 Task: Add Marketing & Advertising.
Action: Mouse moved to (254, 76)
Screenshot: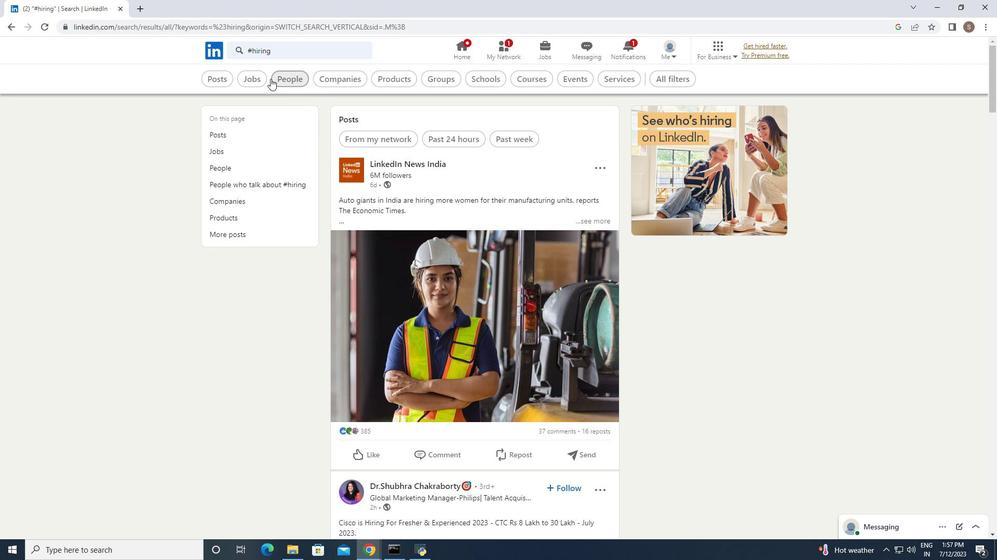 
Action: Mouse pressed left at (254, 76)
Screenshot: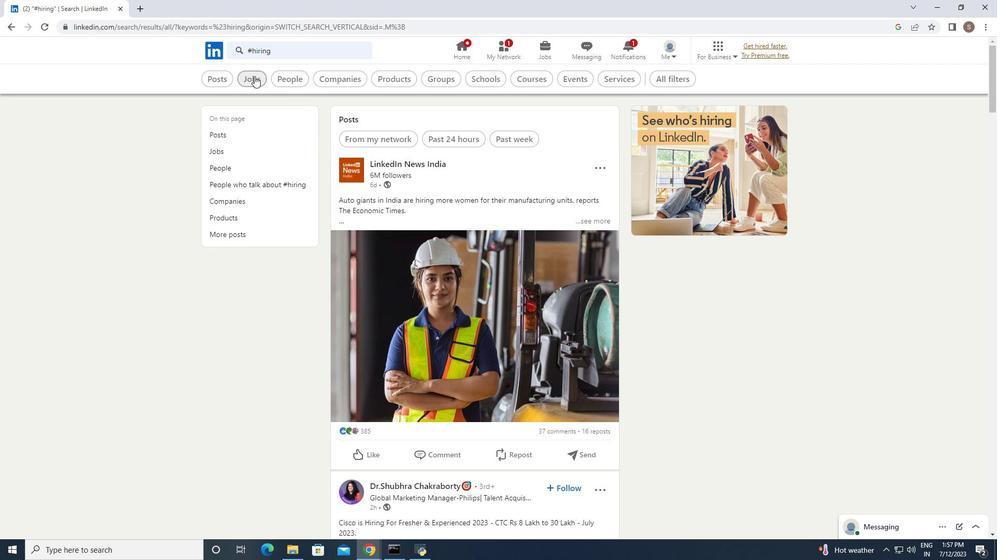 
Action: Mouse moved to (682, 76)
Screenshot: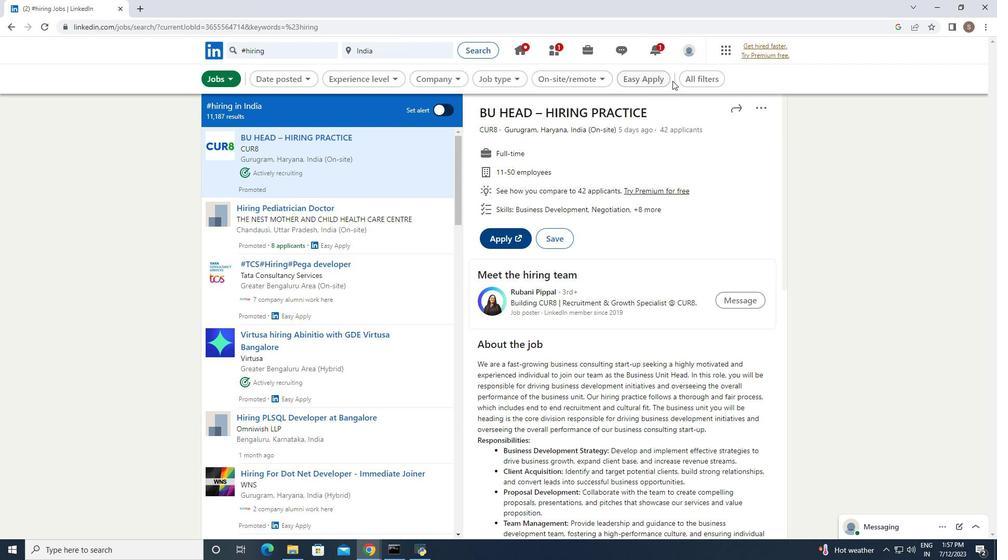 
Action: Mouse pressed left at (682, 76)
Screenshot: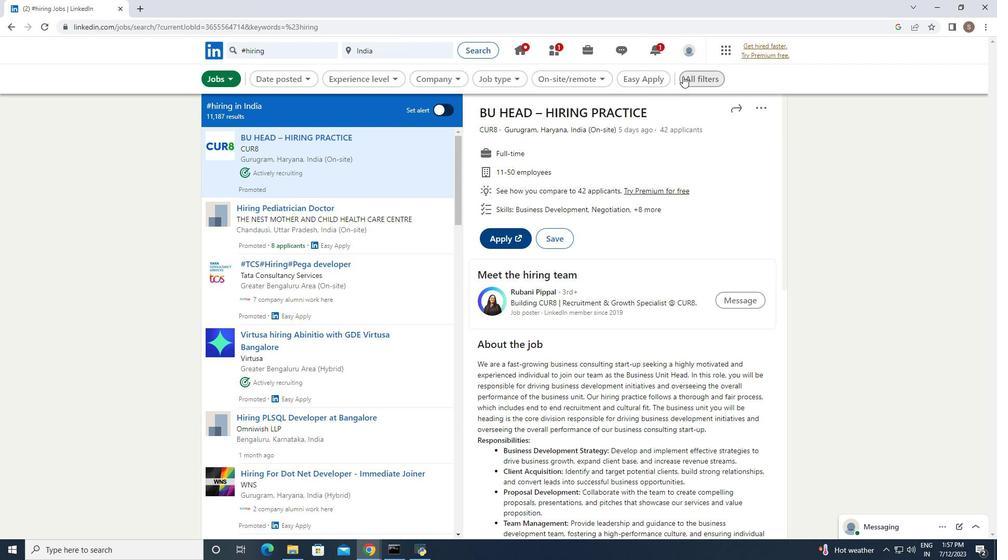 
Action: Mouse moved to (764, 450)
Screenshot: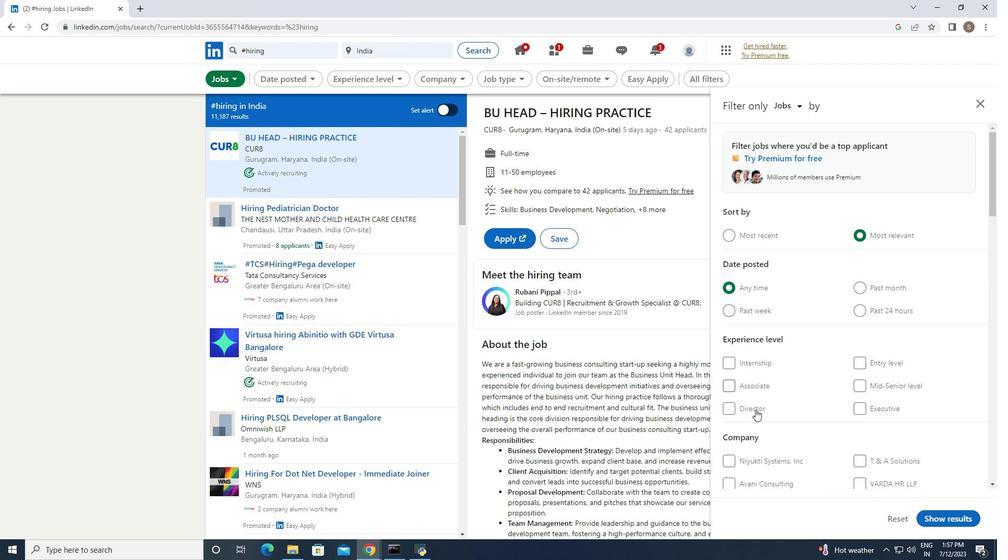 
Action: Mouse scrolled (764, 450) with delta (0, 0)
Screenshot: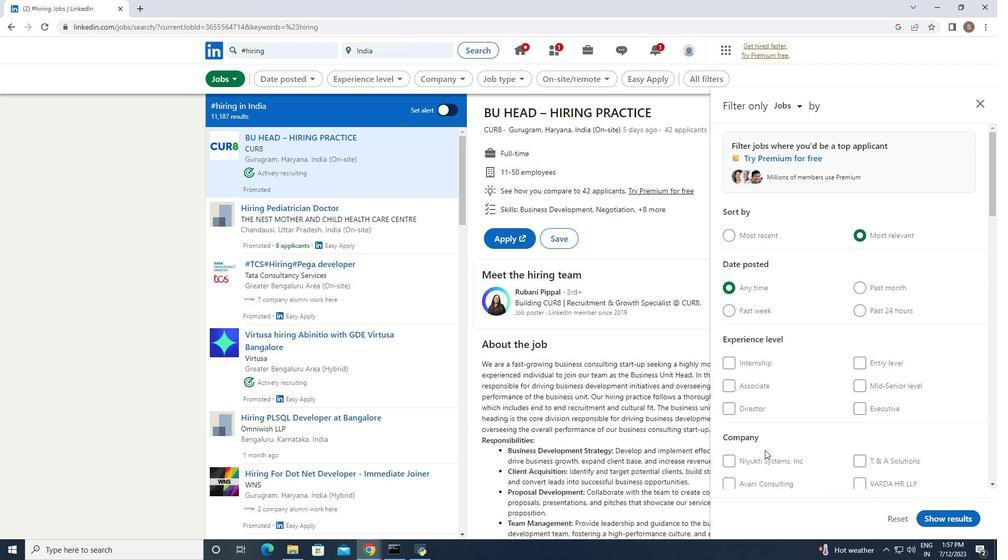 
Action: Mouse scrolled (764, 450) with delta (0, 0)
Screenshot: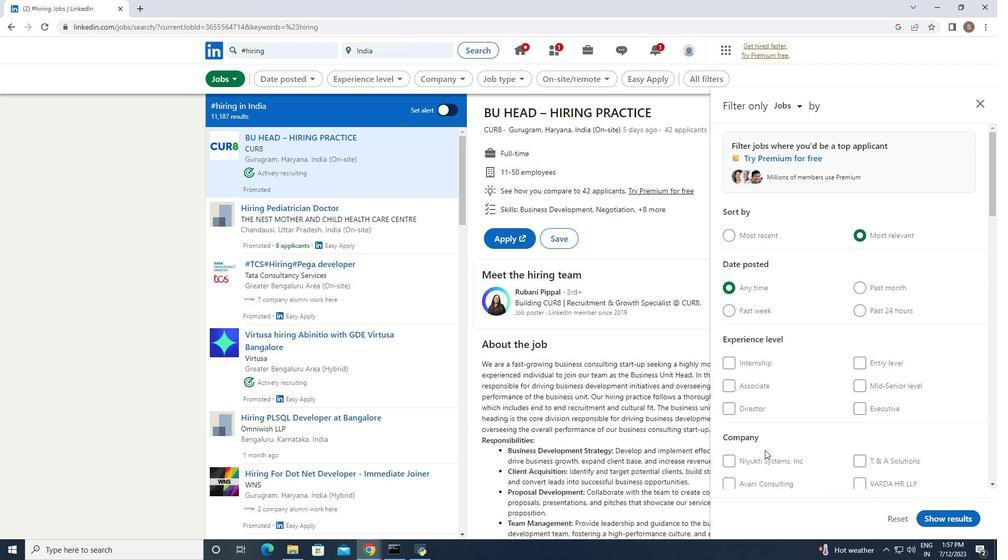 
Action: Mouse scrolled (764, 450) with delta (0, 0)
Screenshot: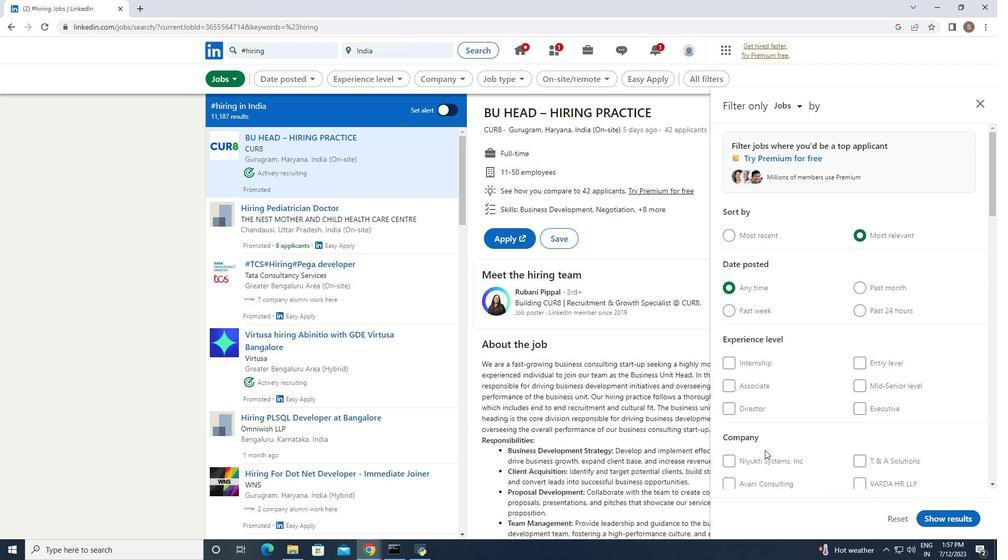 
Action: Mouse scrolled (764, 450) with delta (0, 0)
Screenshot: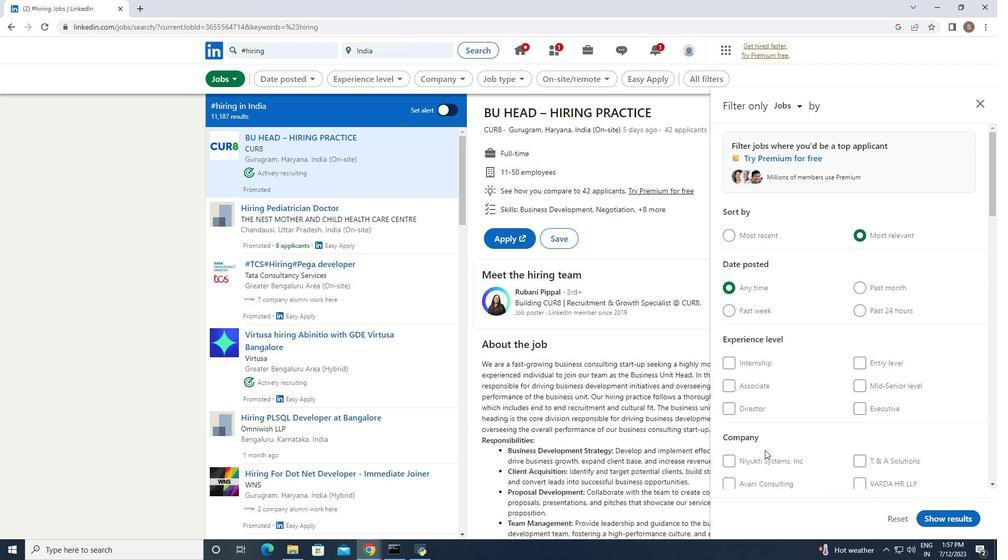 
Action: Mouse scrolled (764, 450) with delta (0, 0)
Screenshot: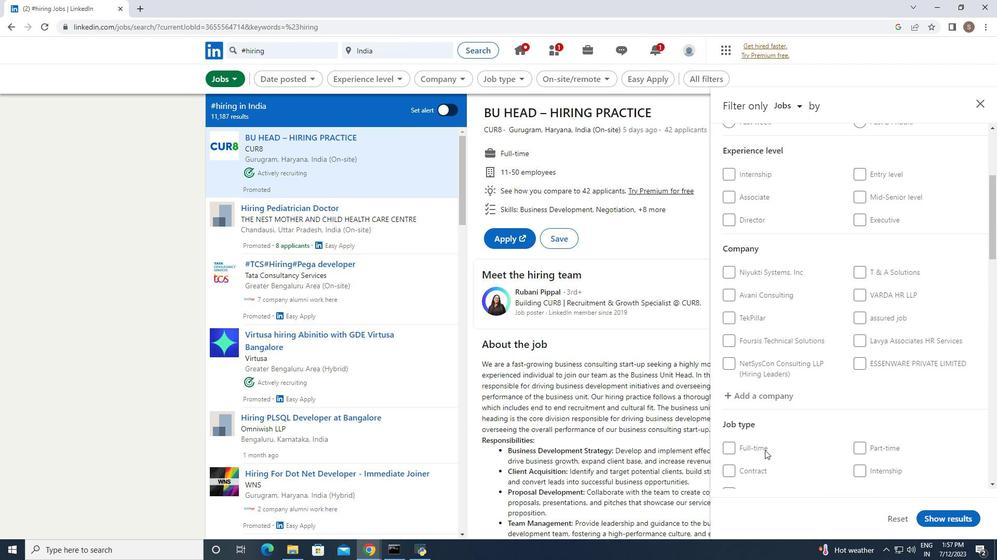 
Action: Mouse scrolled (764, 450) with delta (0, 0)
Screenshot: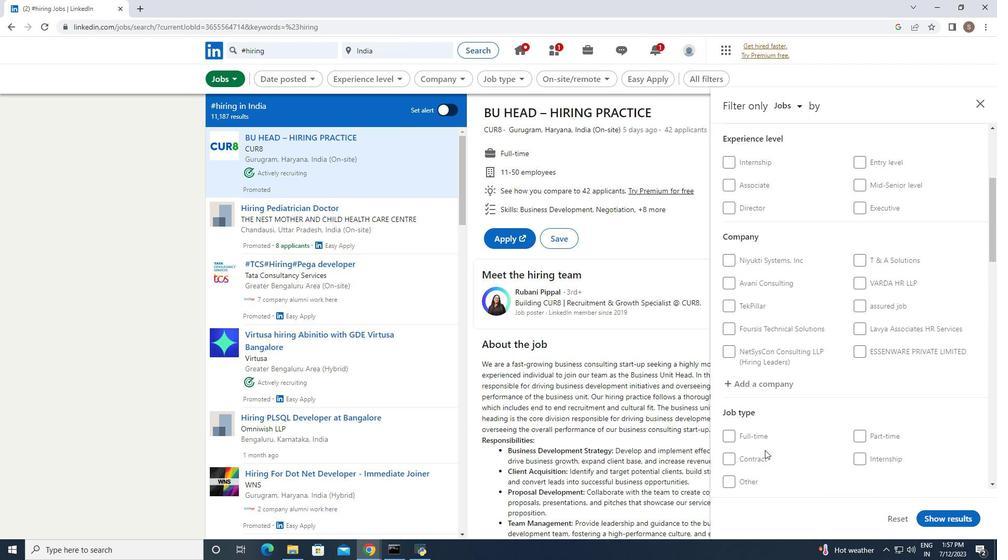 
Action: Mouse scrolled (764, 450) with delta (0, 0)
Screenshot: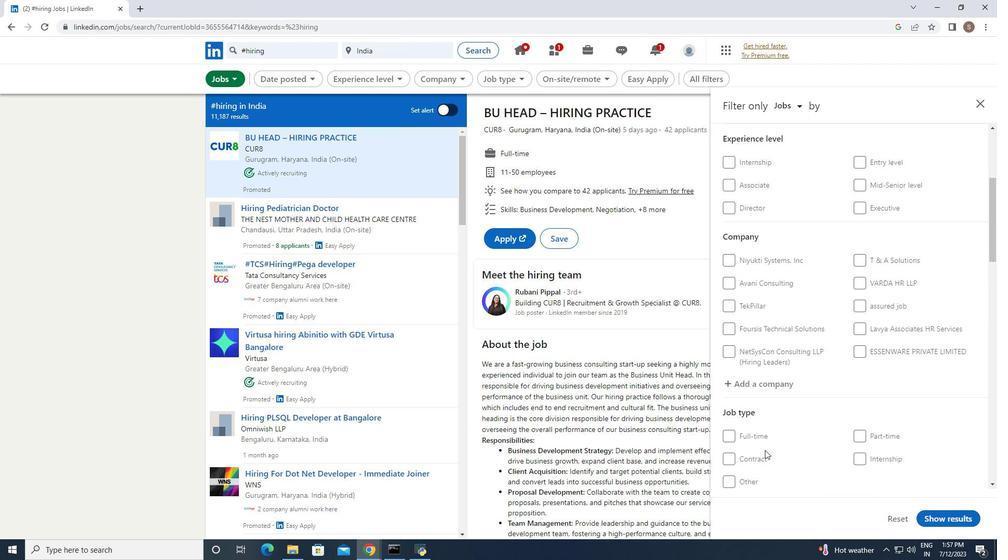 
Action: Mouse scrolled (764, 450) with delta (0, 0)
Screenshot: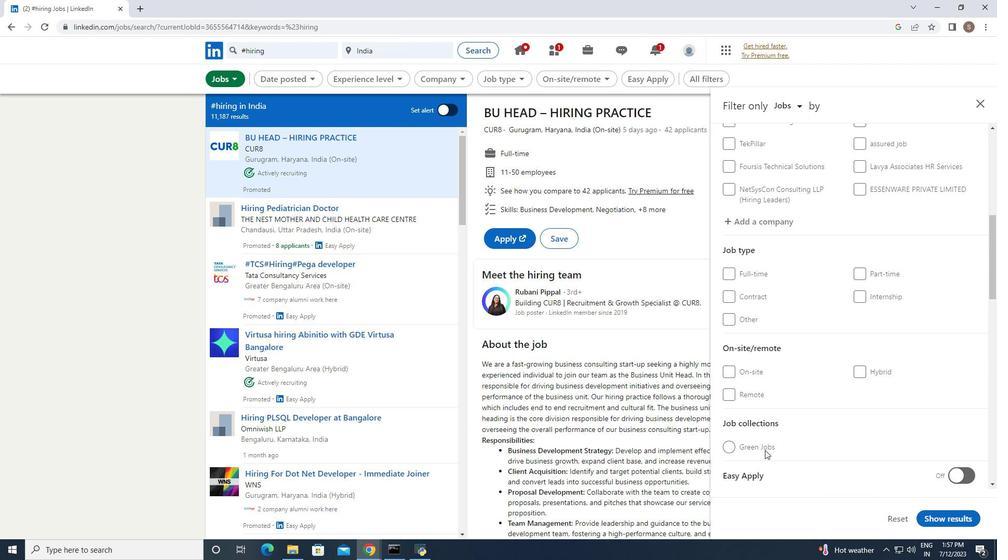 
Action: Mouse scrolled (764, 450) with delta (0, 0)
Screenshot: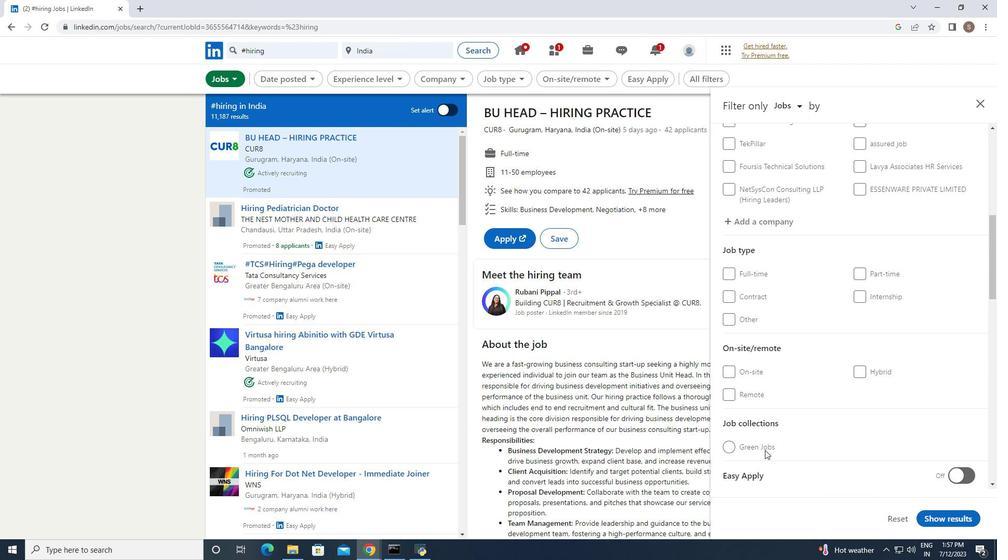 
Action: Mouse moved to (764, 446)
Screenshot: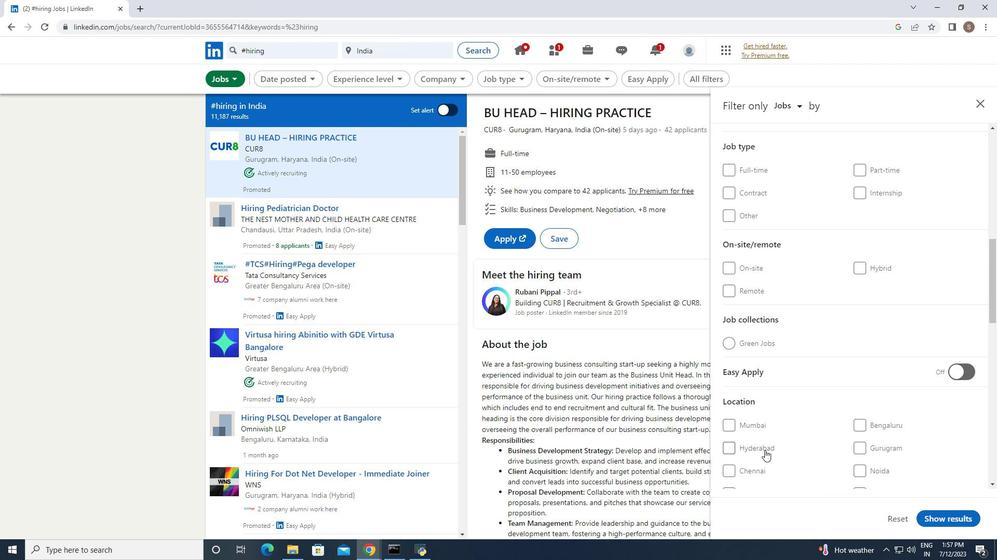 
Action: Mouse scrolled (764, 446) with delta (0, 0)
Screenshot: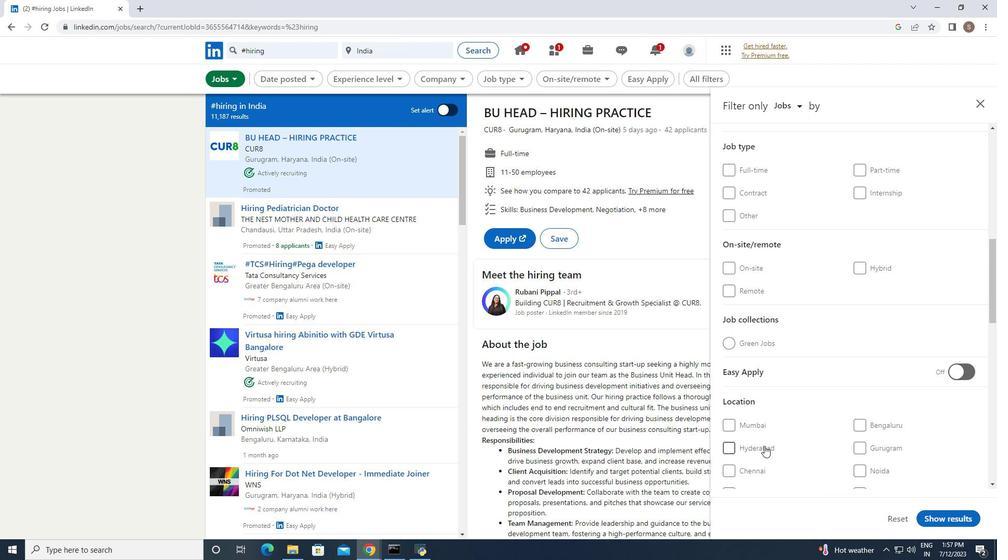 
Action: Mouse scrolled (764, 446) with delta (0, 0)
Screenshot: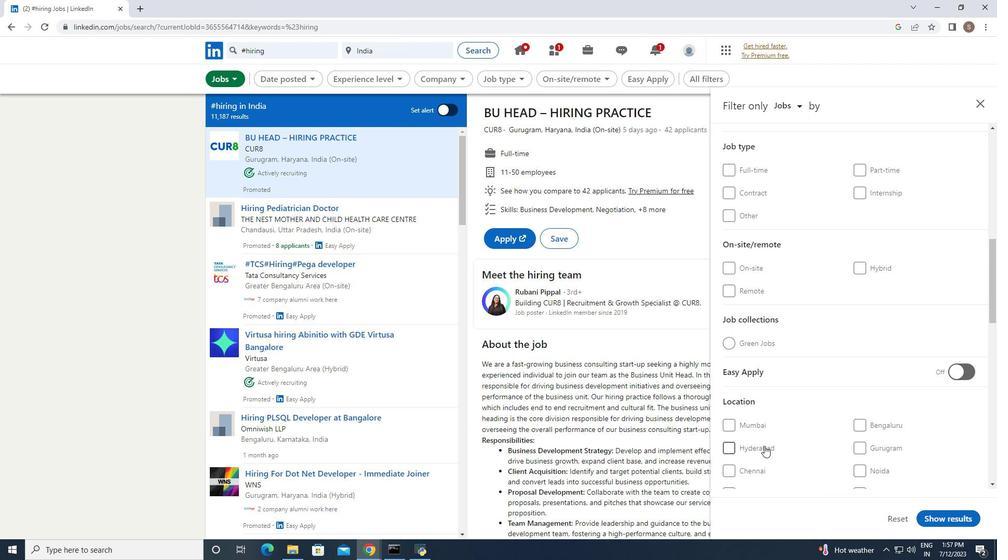 
Action: Mouse scrolled (764, 446) with delta (0, 0)
Screenshot: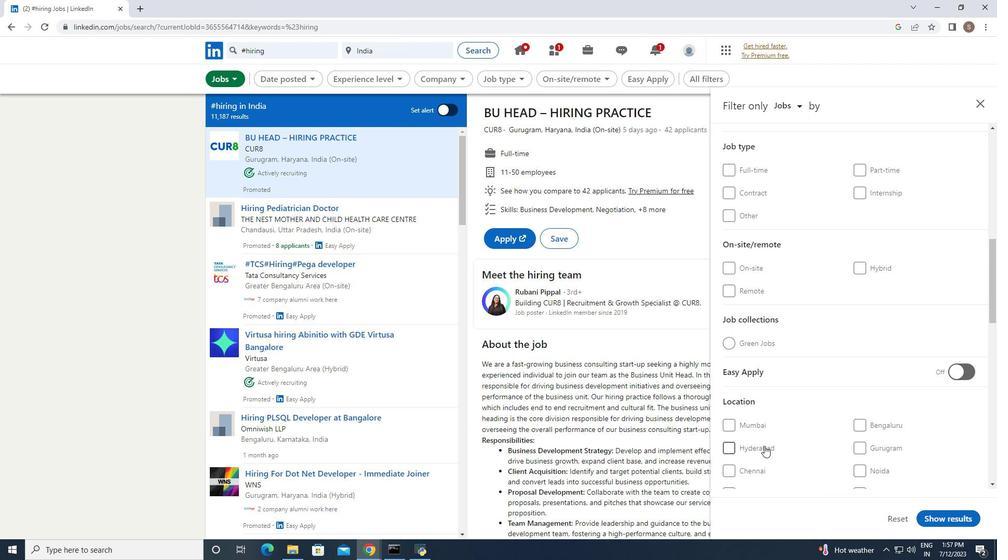 
Action: Mouse scrolled (764, 446) with delta (0, 0)
Screenshot: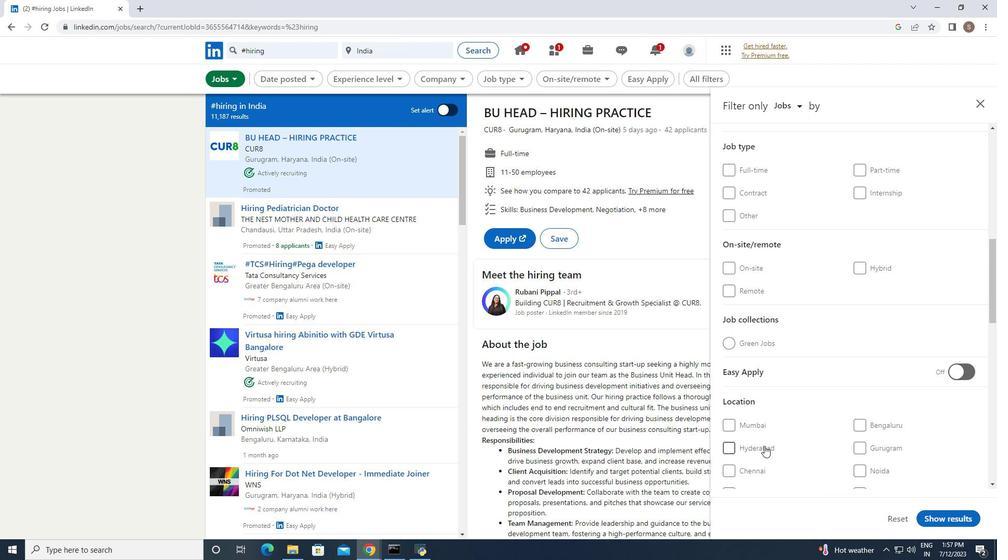 
Action: Mouse scrolled (764, 446) with delta (0, 0)
Screenshot: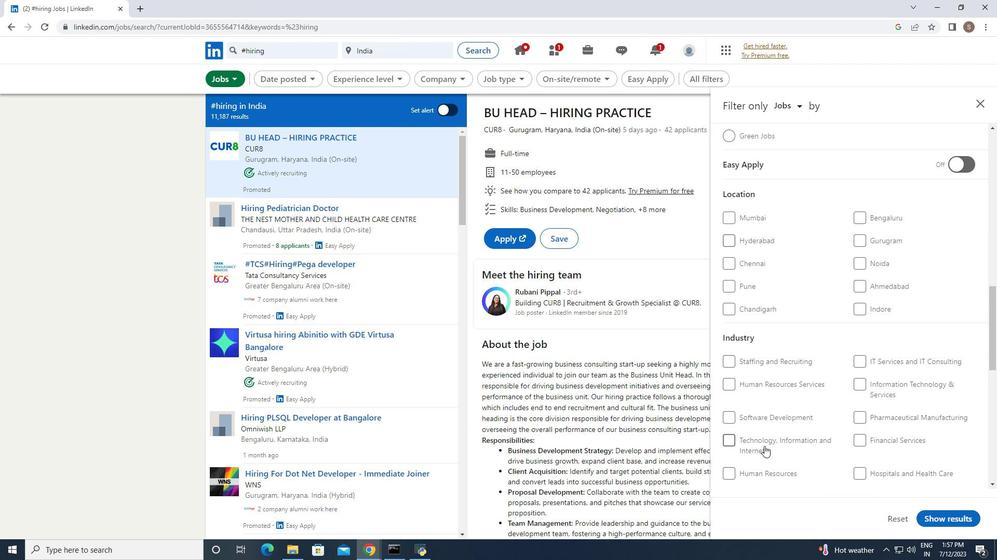 
Action: Mouse scrolled (764, 446) with delta (0, 0)
Screenshot: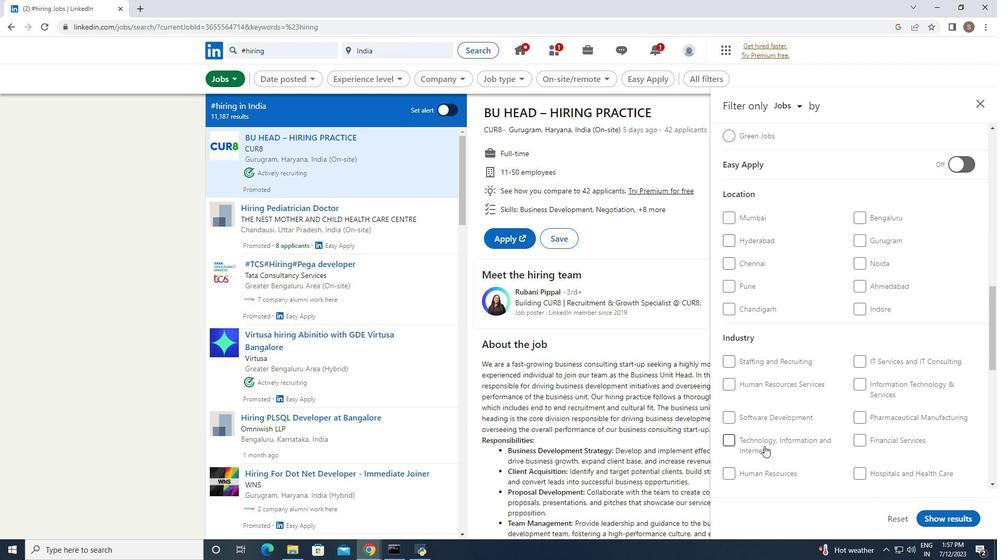 
Action: Mouse scrolled (764, 446) with delta (0, 0)
Screenshot: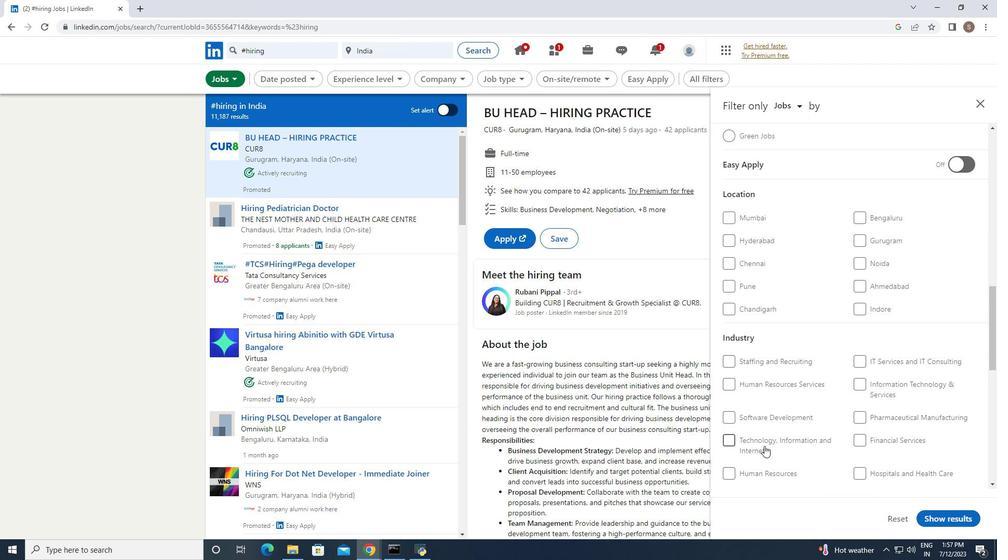 
Action: Mouse moved to (737, 338)
Screenshot: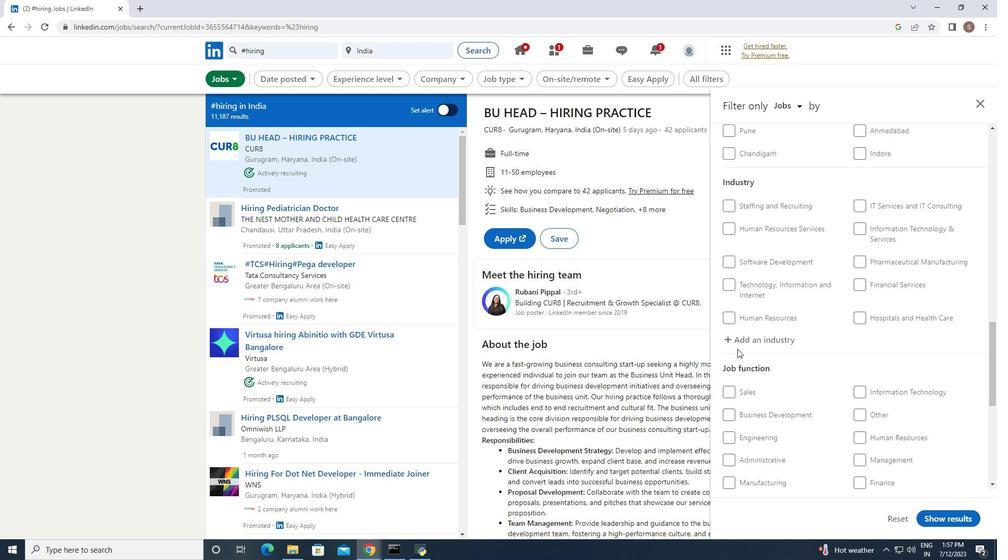 
Action: Mouse pressed left at (737, 338)
Screenshot: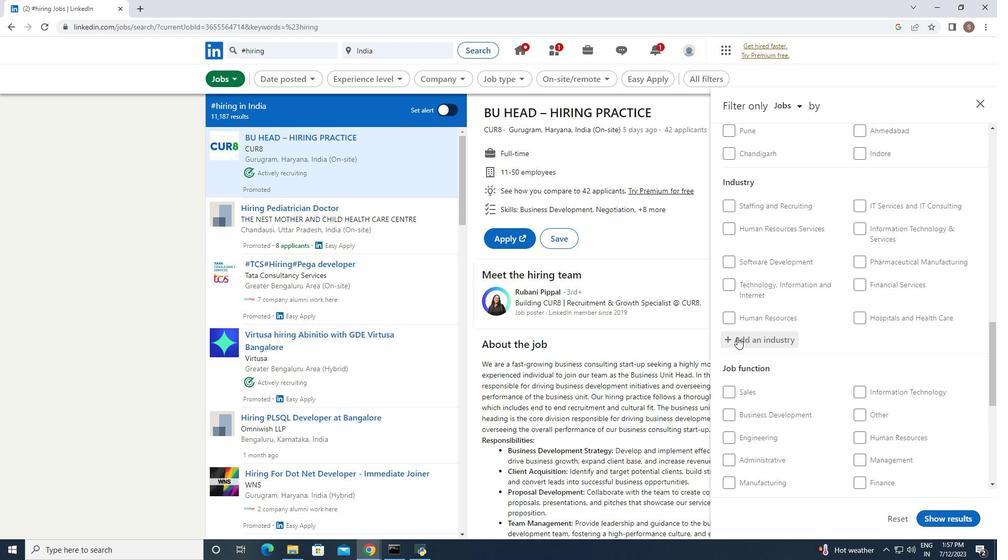 
Action: Key pressed <Key.shift>Mar
Screenshot: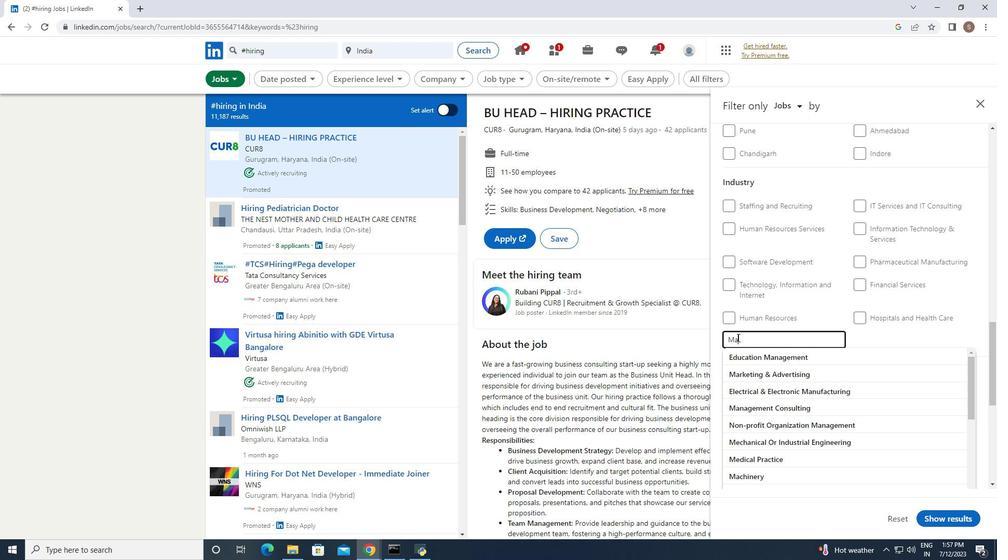 
Action: Mouse moved to (740, 354)
Screenshot: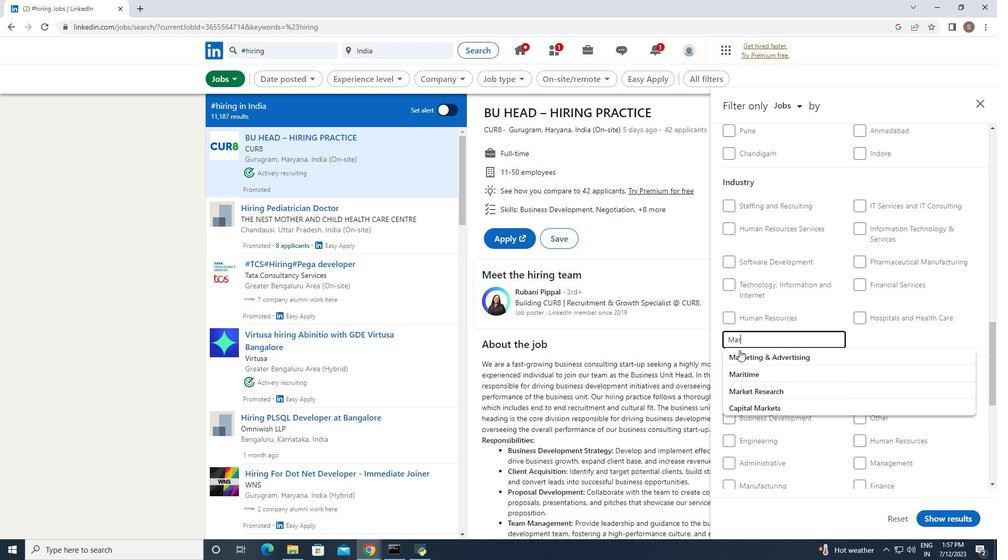 
Action: Mouse pressed left at (740, 354)
Screenshot: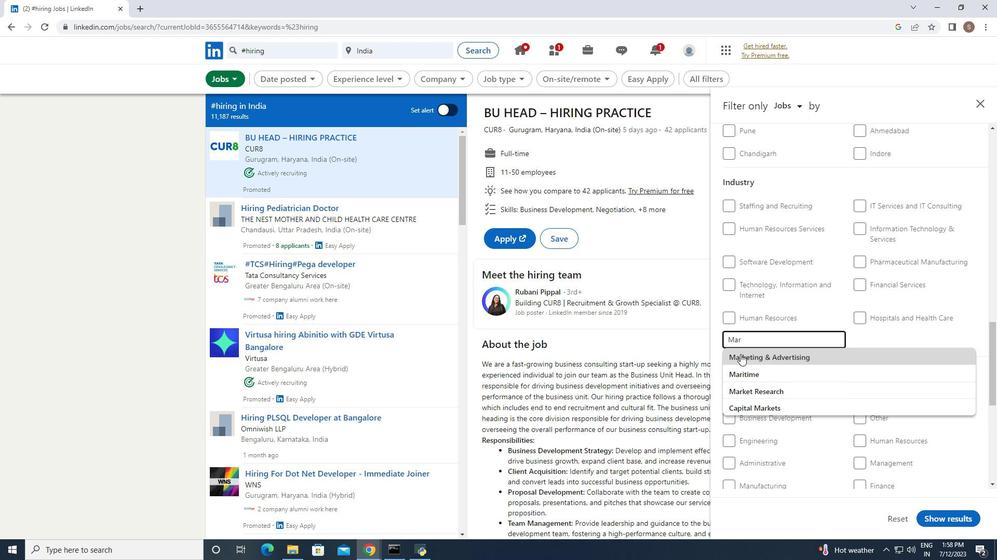 
